 Task: Add Sprouts Boneless Angus Beef Top Sirloin Filet to the cart.
Action: Mouse moved to (17, 80)
Screenshot: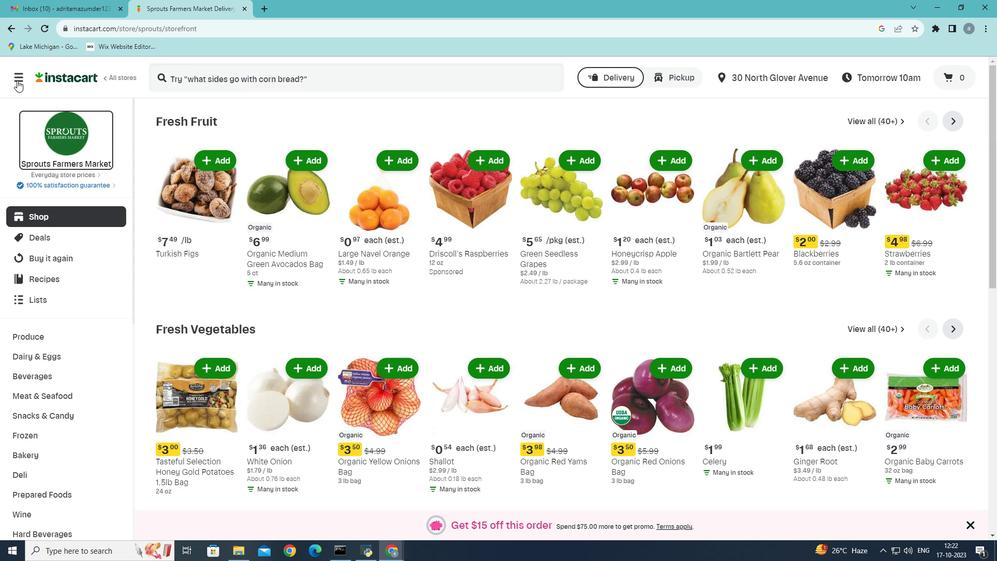 
Action: Mouse pressed left at (17, 80)
Screenshot: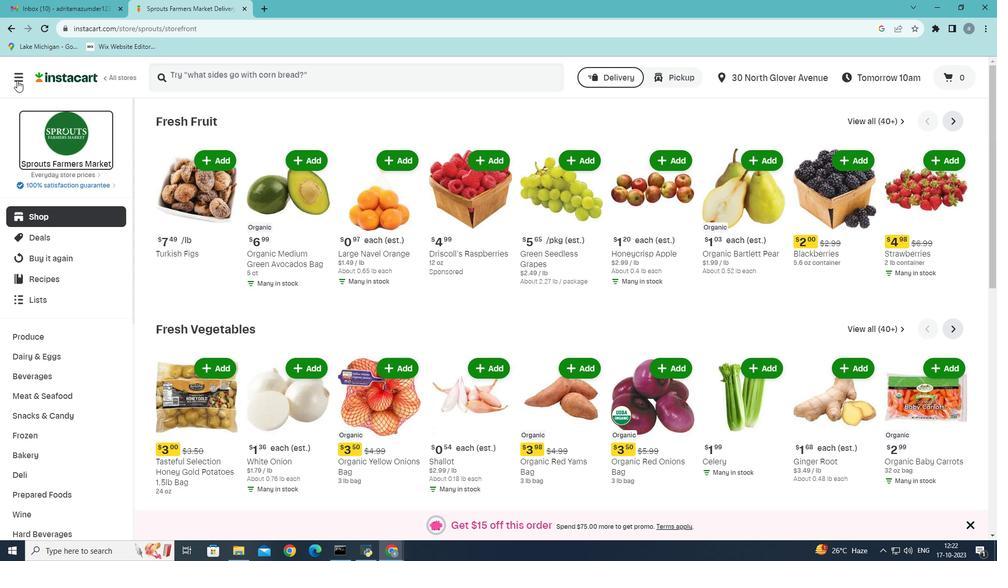 
Action: Mouse moved to (44, 294)
Screenshot: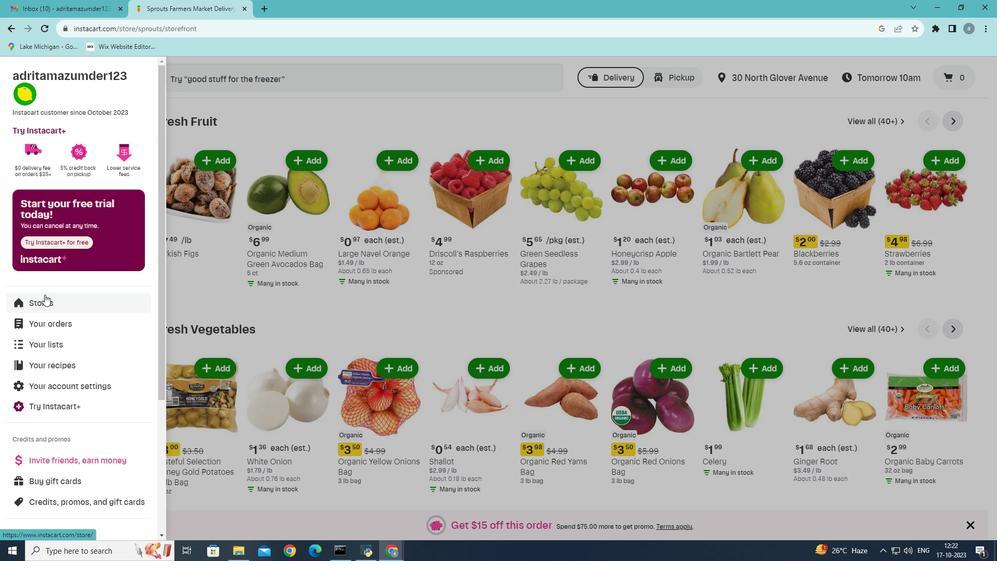 
Action: Mouse pressed left at (44, 294)
Screenshot: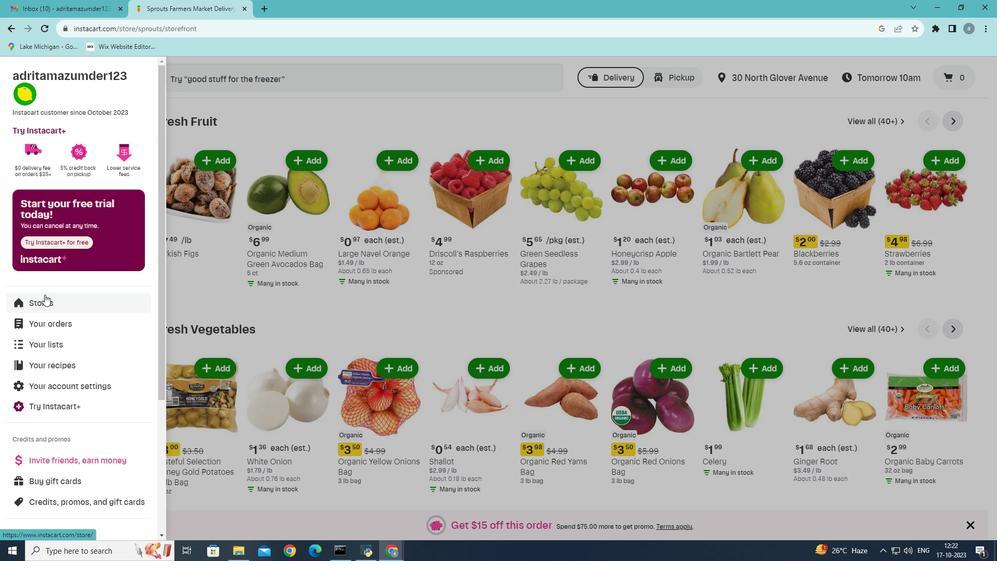 
Action: Mouse moved to (236, 114)
Screenshot: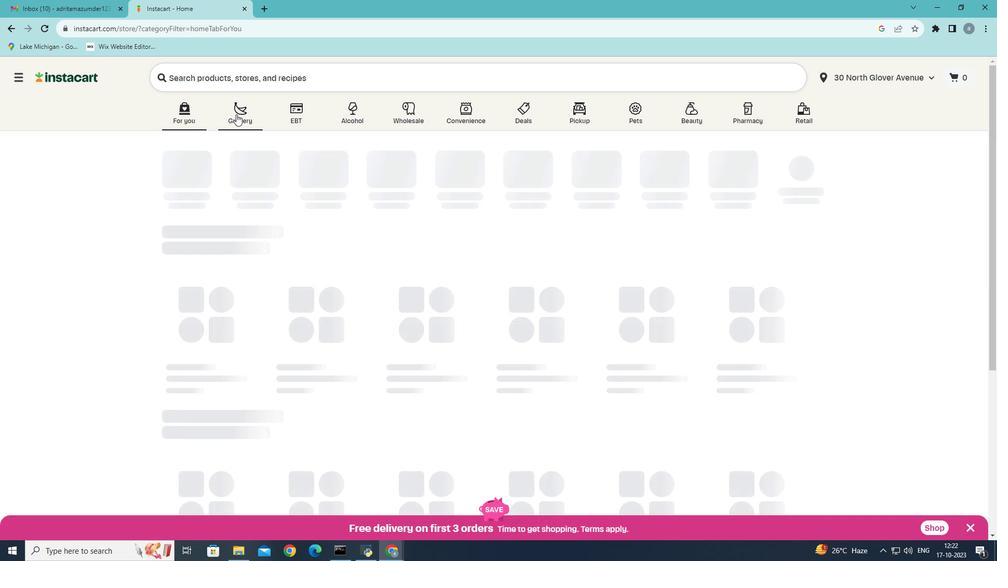 
Action: Mouse pressed left at (236, 114)
Screenshot: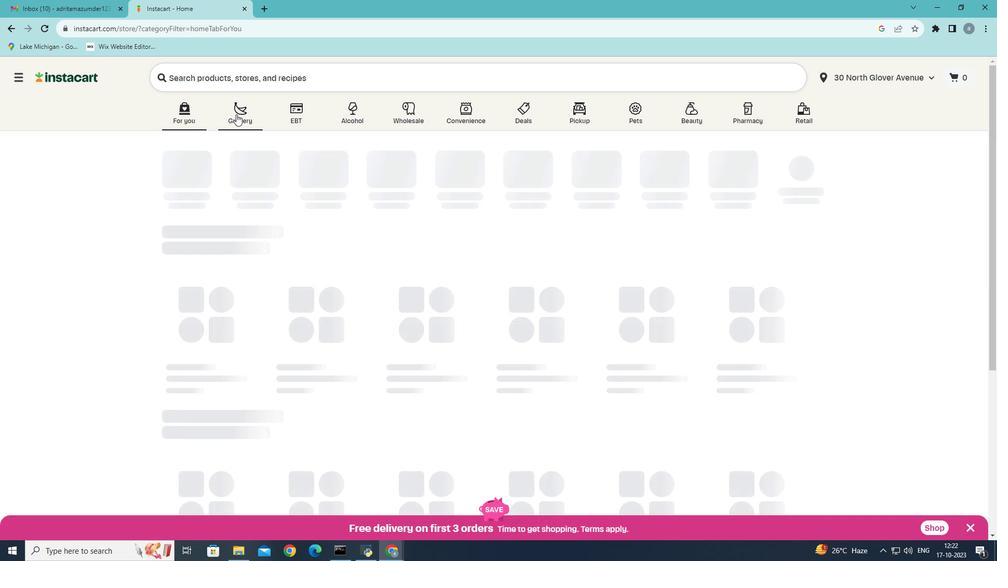 
Action: Mouse moved to (705, 255)
Screenshot: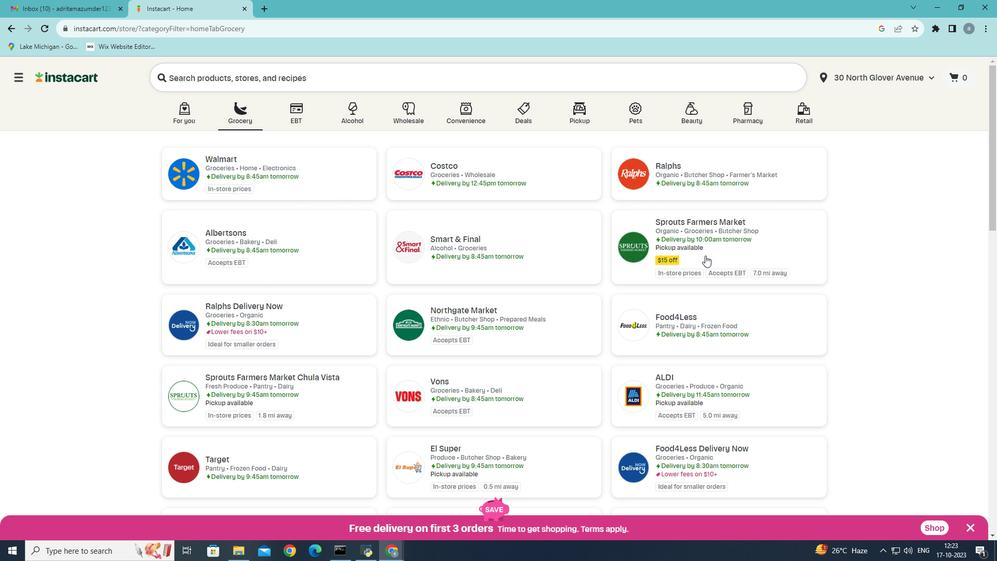 
Action: Mouse pressed left at (705, 255)
Screenshot: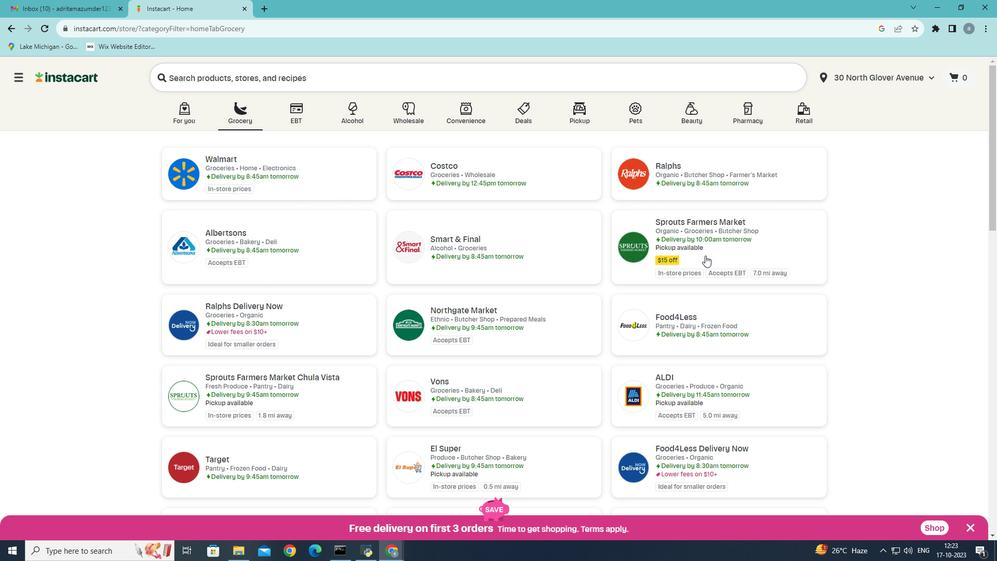 
Action: Mouse moved to (49, 391)
Screenshot: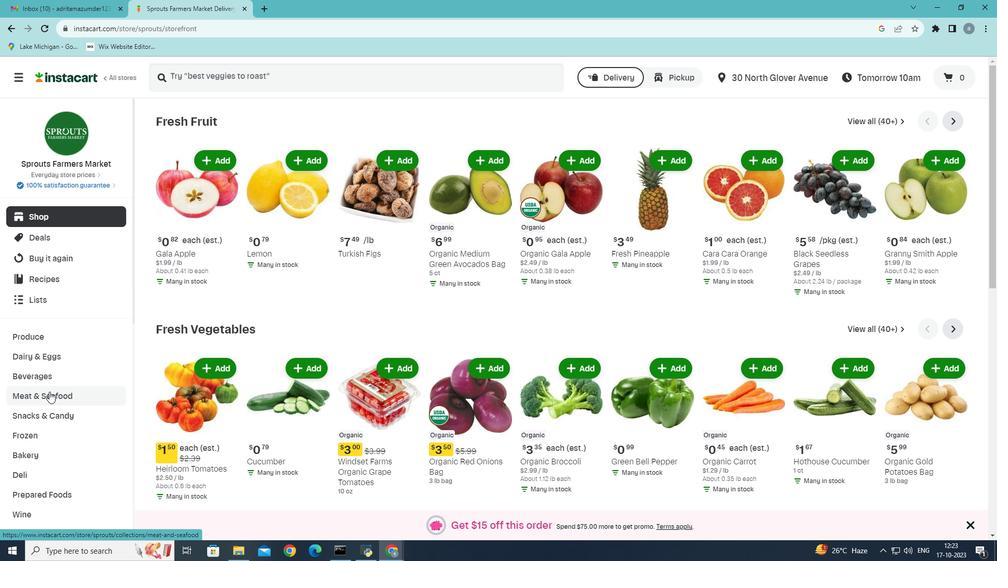 
Action: Mouse pressed left at (49, 391)
Screenshot: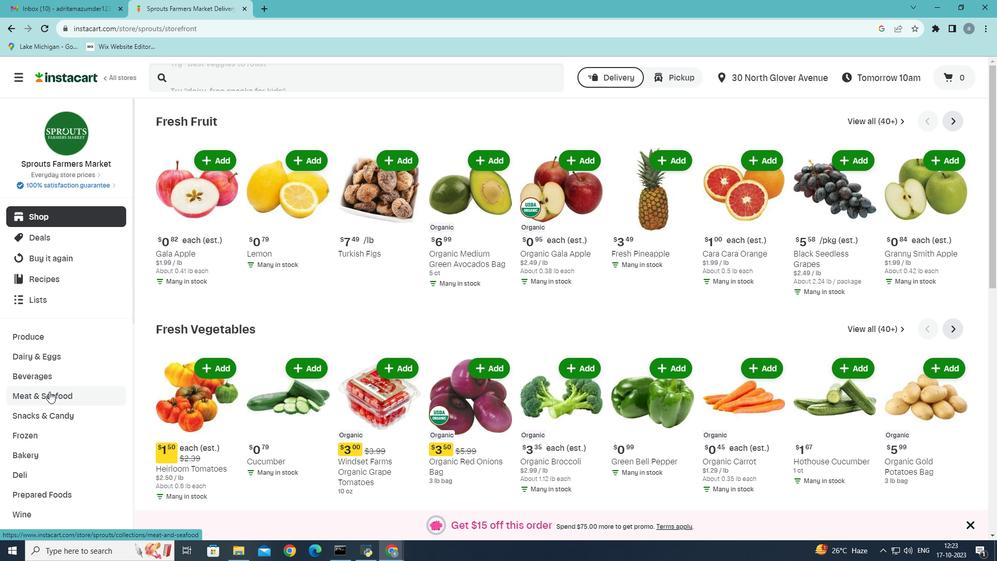 
Action: Mouse moved to (308, 145)
Screenshot: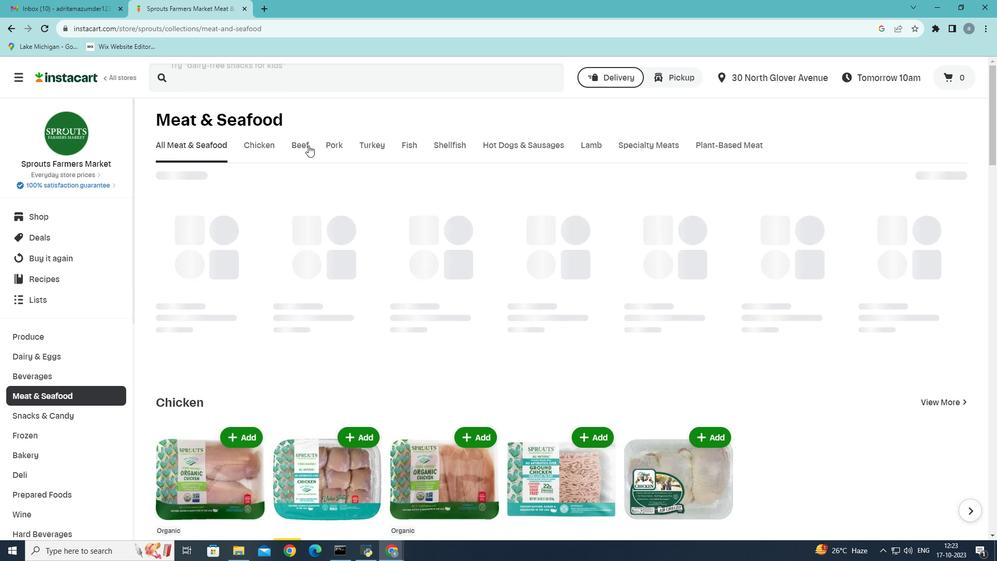 
Action: Mouse pressed left at (308, 145)
Screenshot: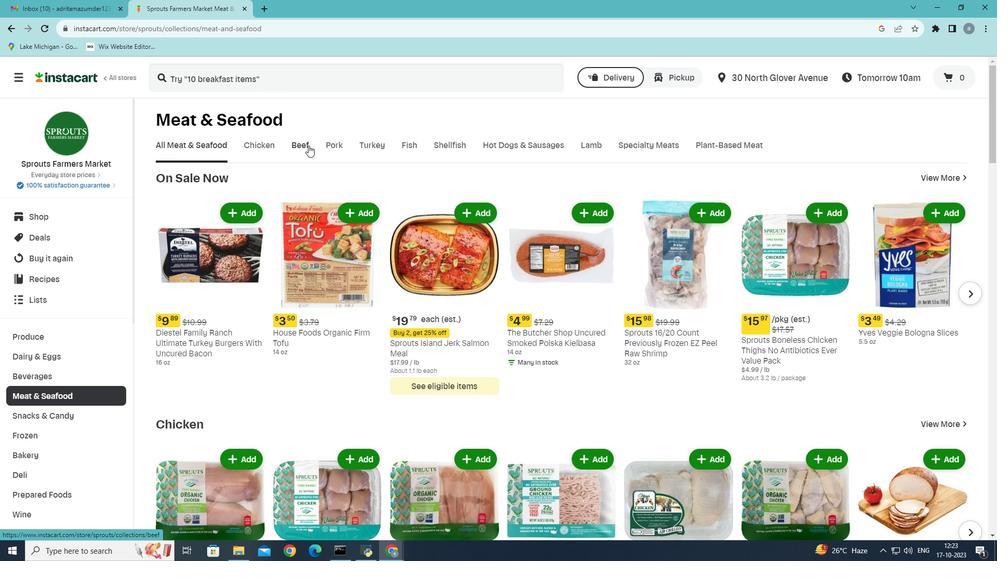 
Action: Mouse moved to (360, 199)
Screenshot: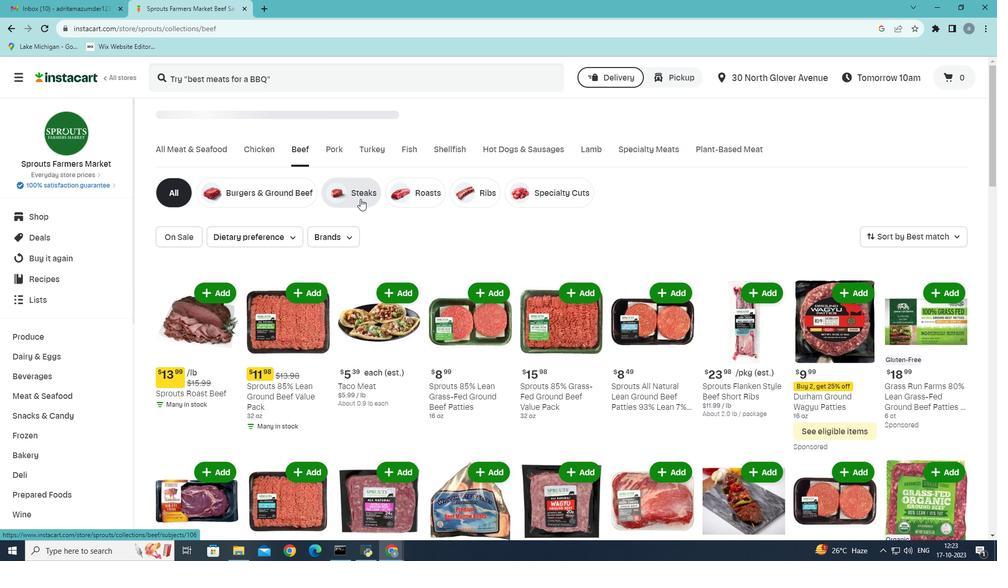 
Action: Mouse pressed left at (360, 199)
Screenshot: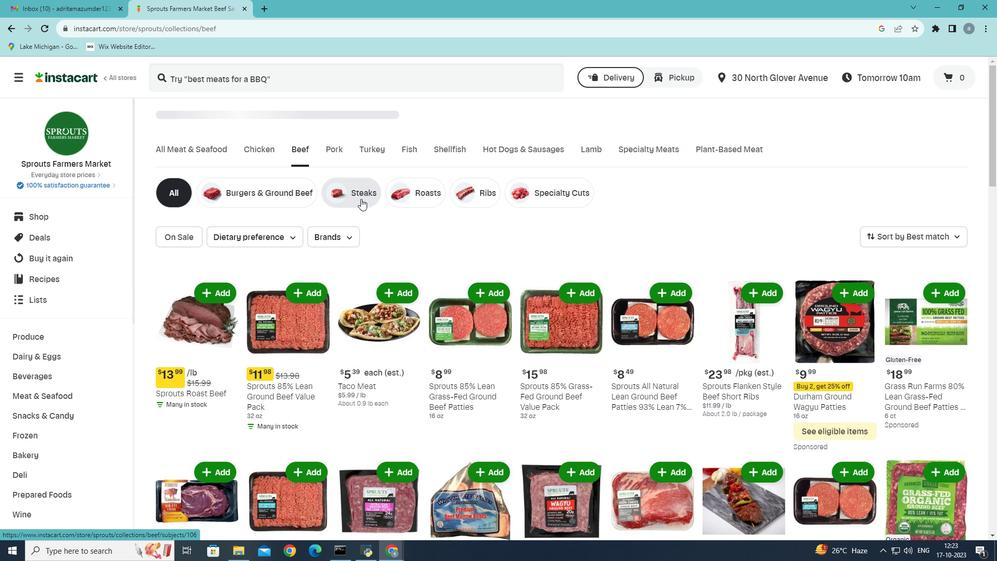 
Action: Mouse moved to (627, 436)
Screenshot: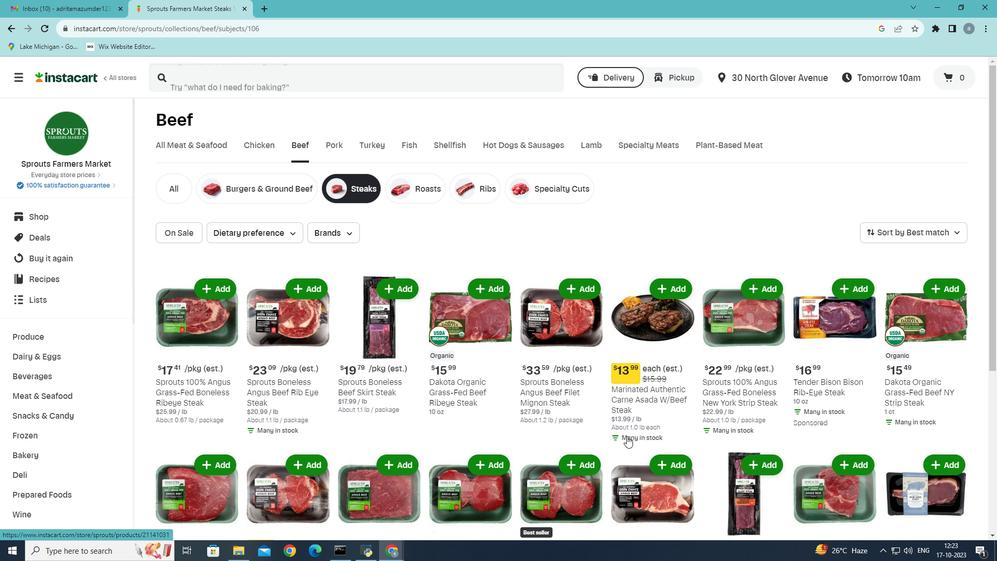 
Action: Mouse scrolled (627, 436) with delta (0, 0)
Screenshot: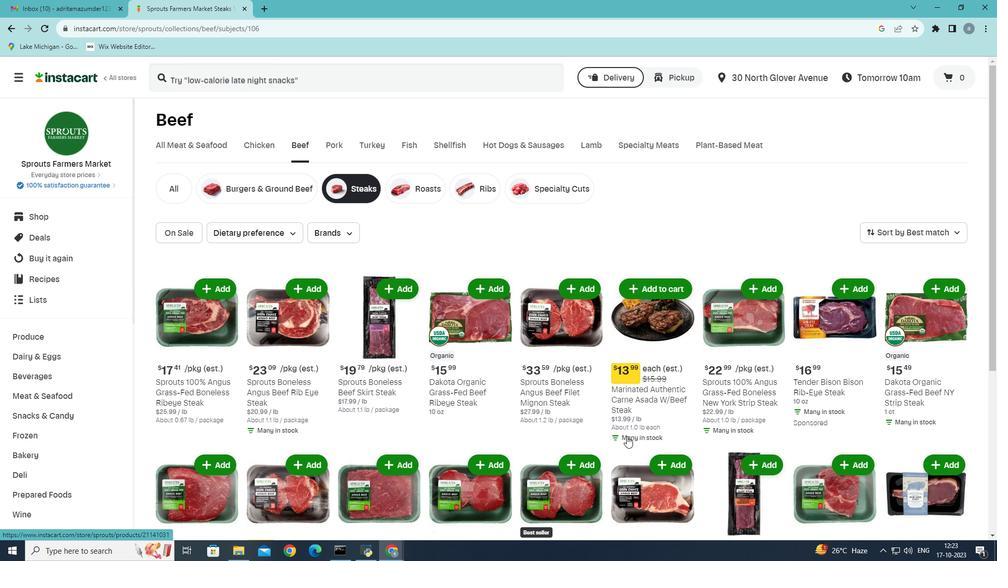 
Action: Mouse scrolled (627, 436) with delta (0, 0)
Screenshot: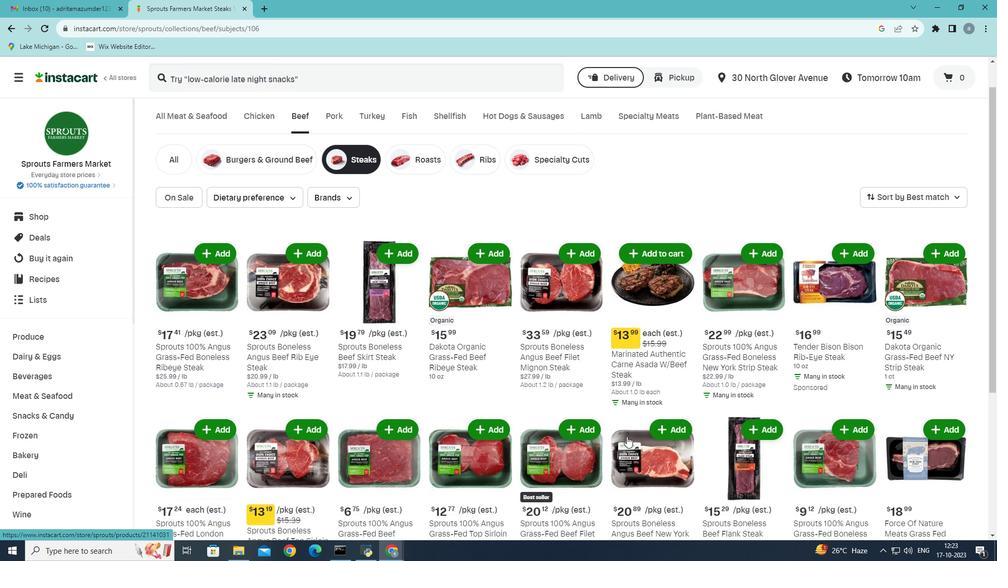 
Action: Mouse moved to (301, 363)
Screenshot: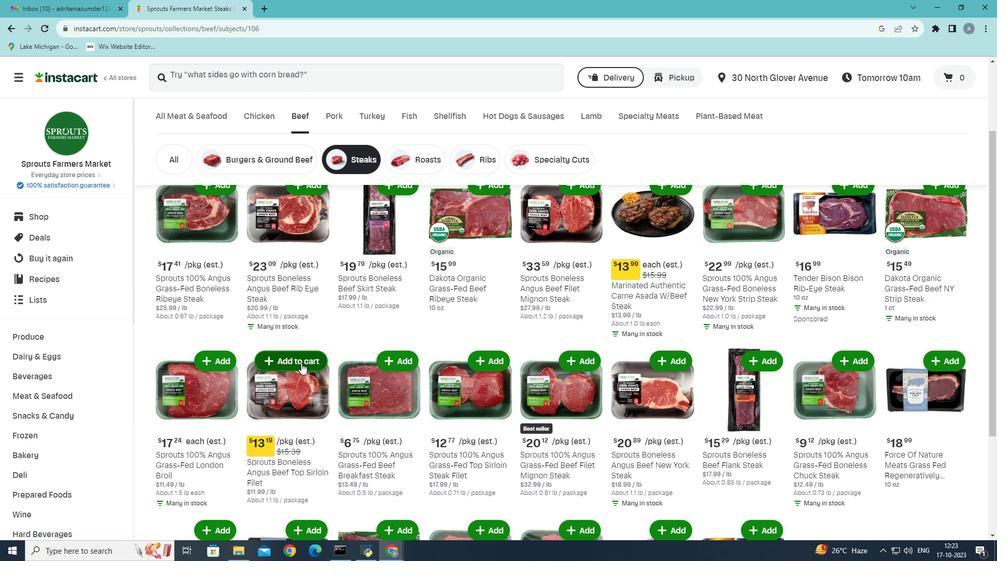 
Action: Mouse pressed left at (301, 363)
Screenshot: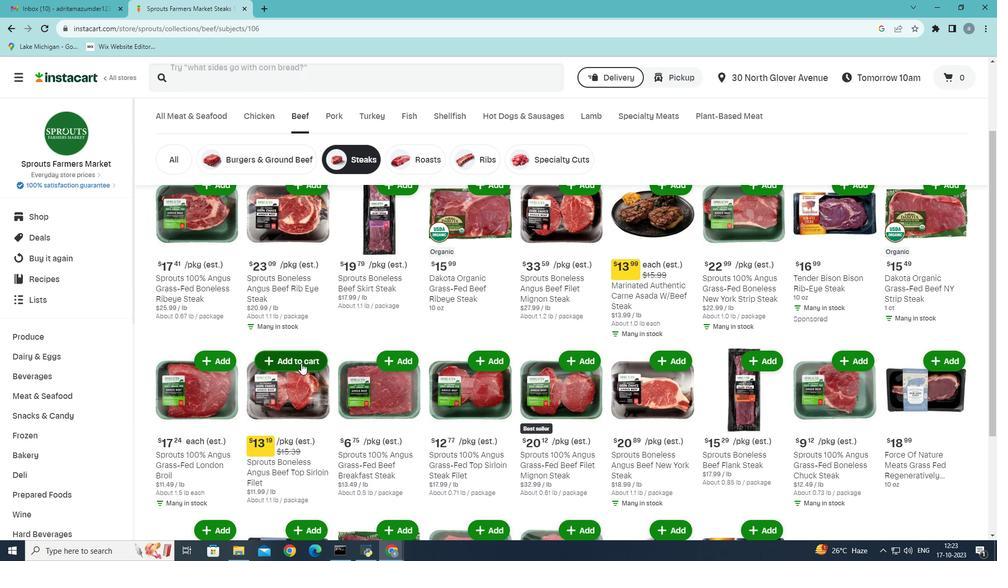 
Action: Mouse moved to (445, 319)
Screenshot: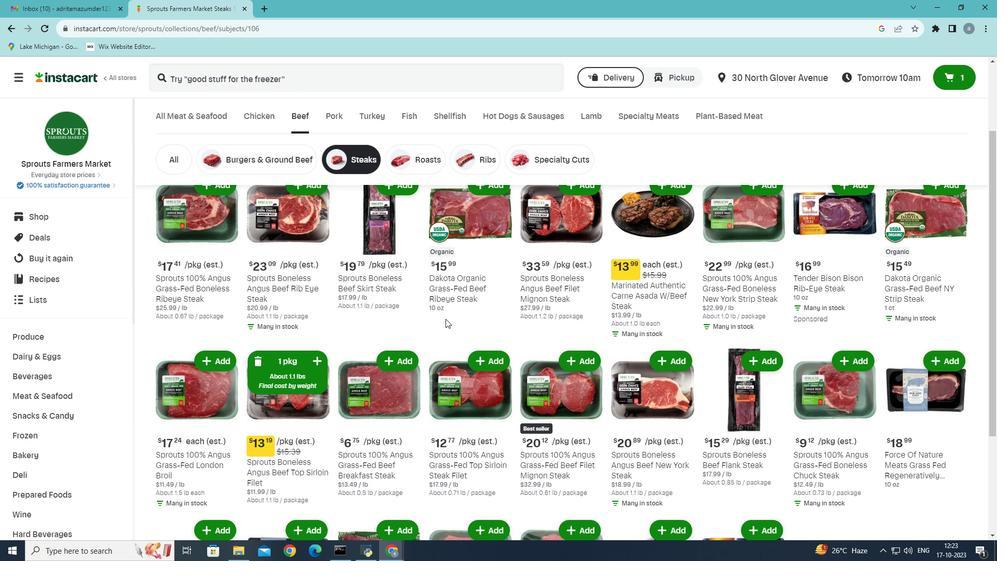 
